 Task: Add Pederson's Applewood Smoked Uncured Bacon to the cart.
Action: Mouse moved to (23, 143)
Screenshot: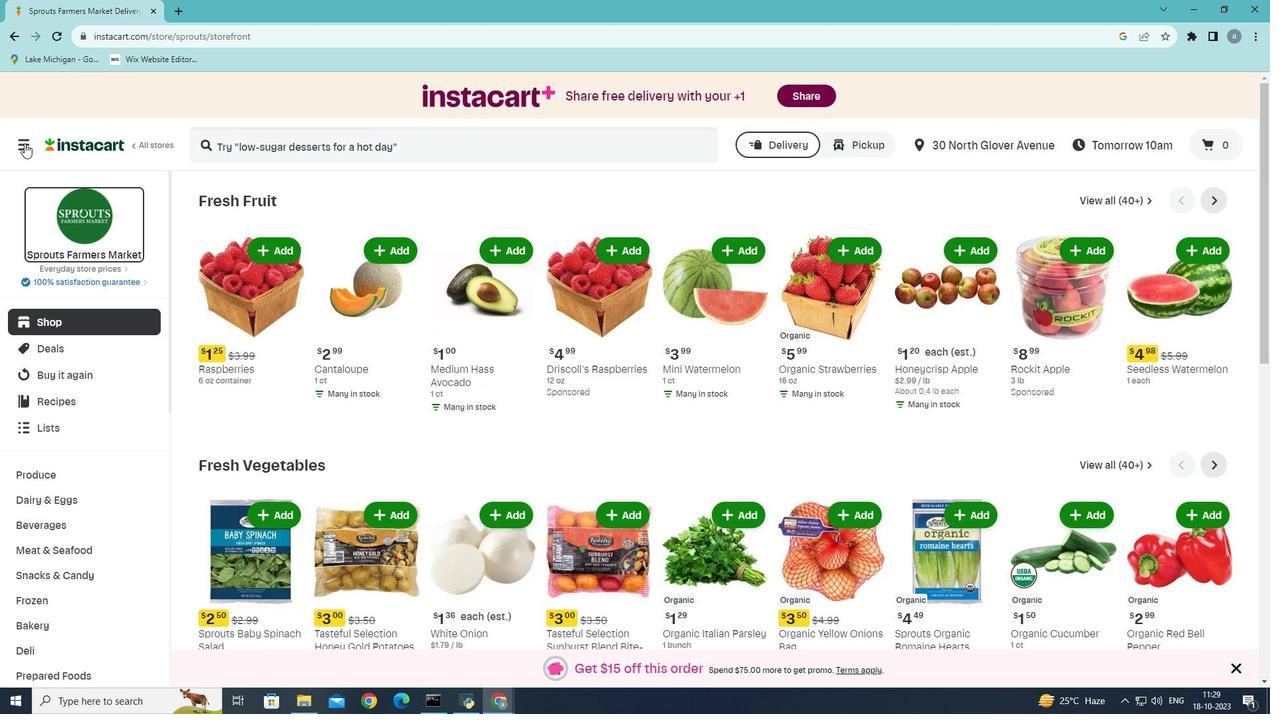 
Action: Mouse pressed left at (23, 143)
Screenshot: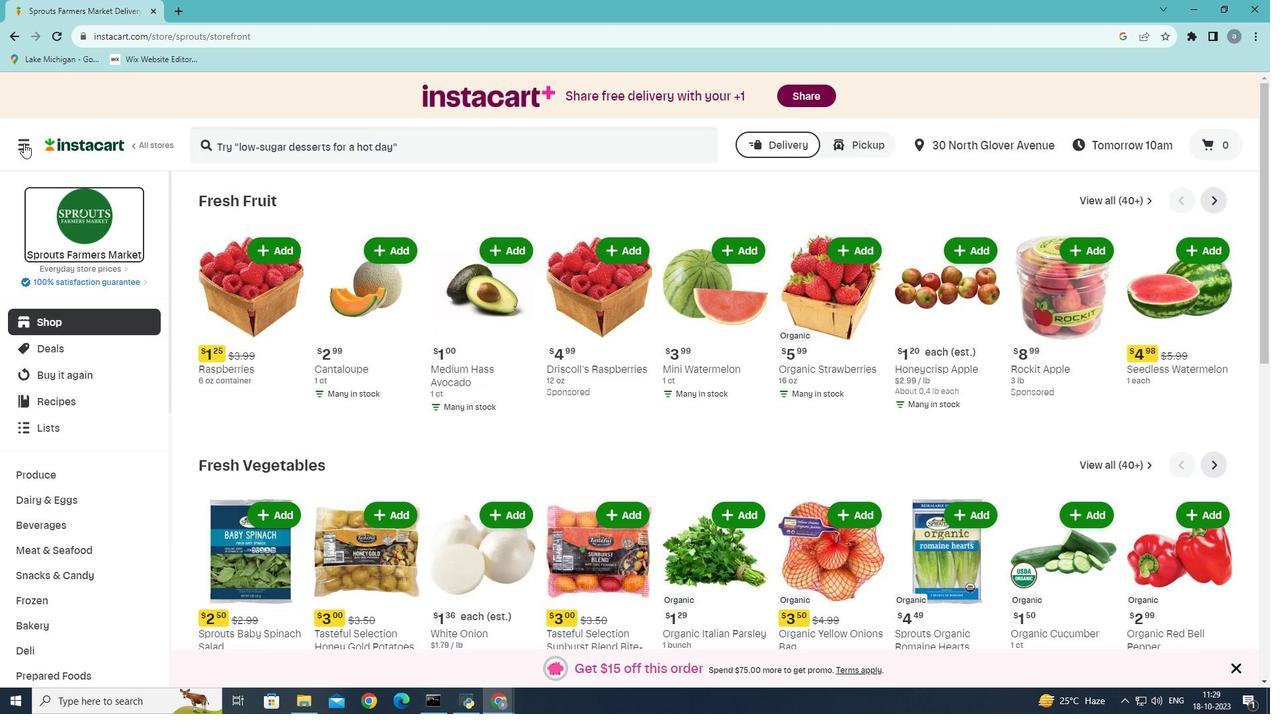 
Action: Mouse moved to (90, 388)
Screenshot: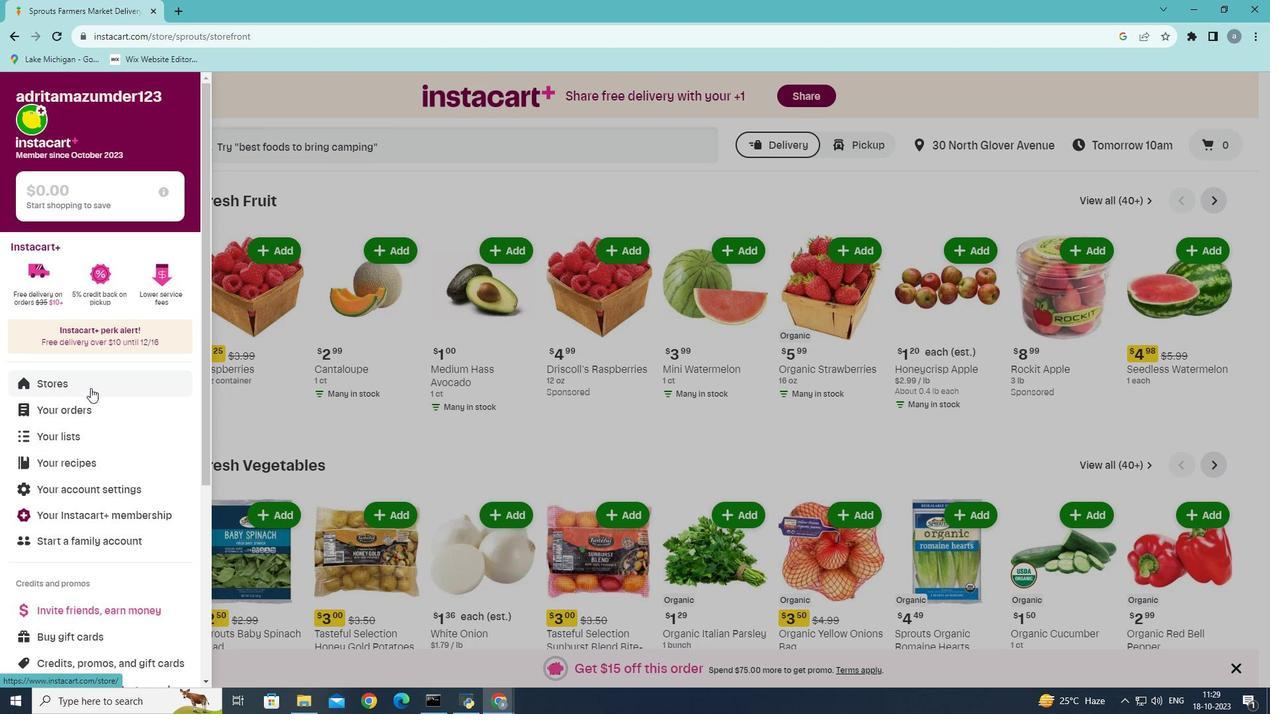 
Action: Mouse pressed left at (90, 388)
Screenshot: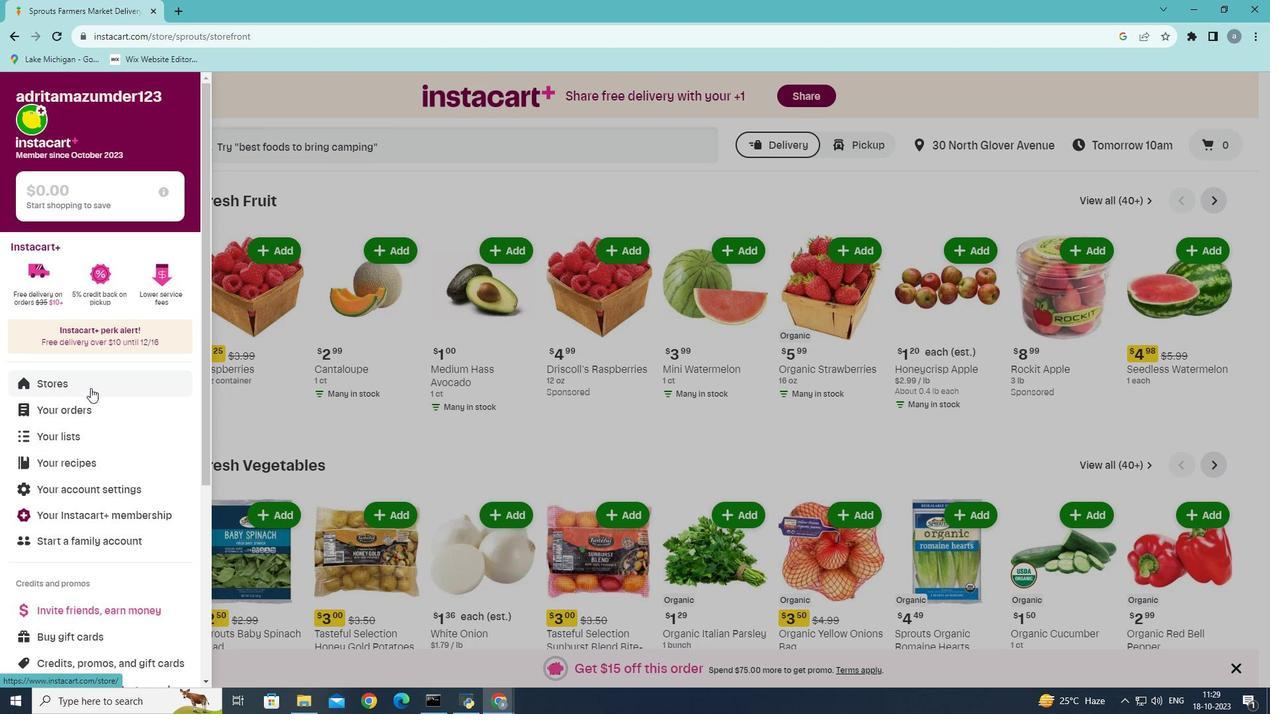 
Action: Mouse moved to (314, 142)
Screenshot: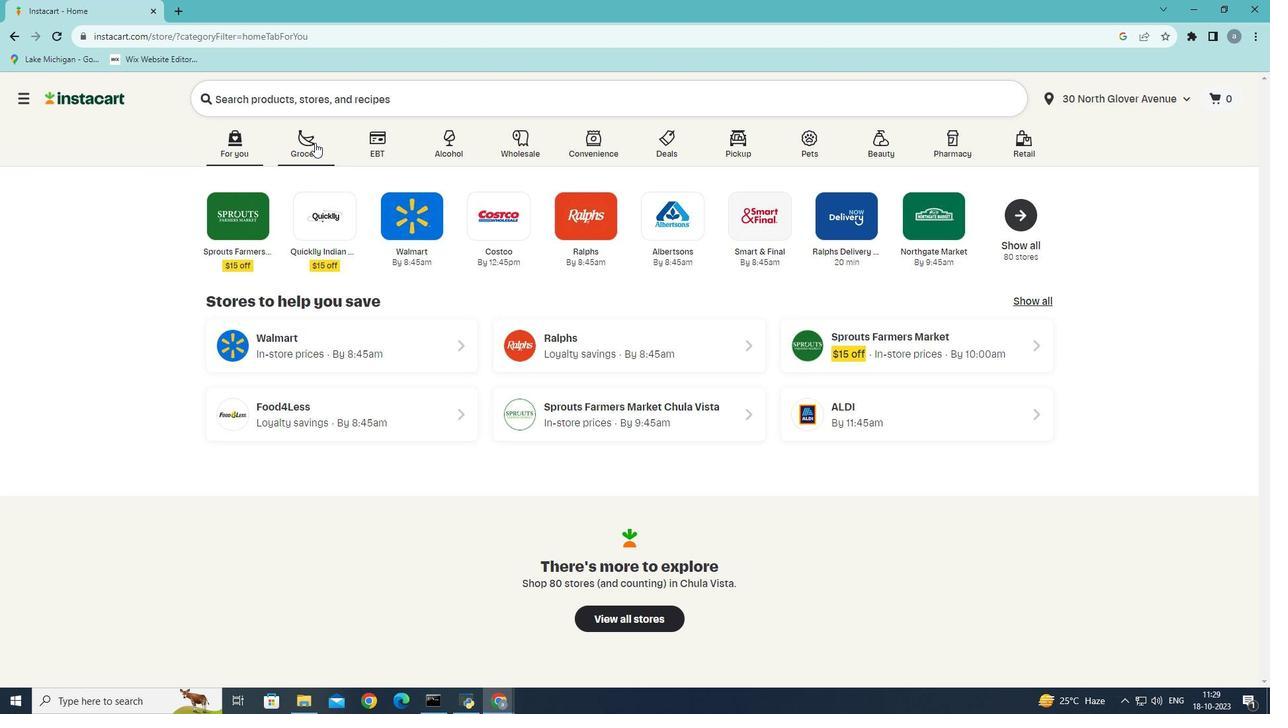 
Action: Mouse pressed left at (314, 142)
Screenshot: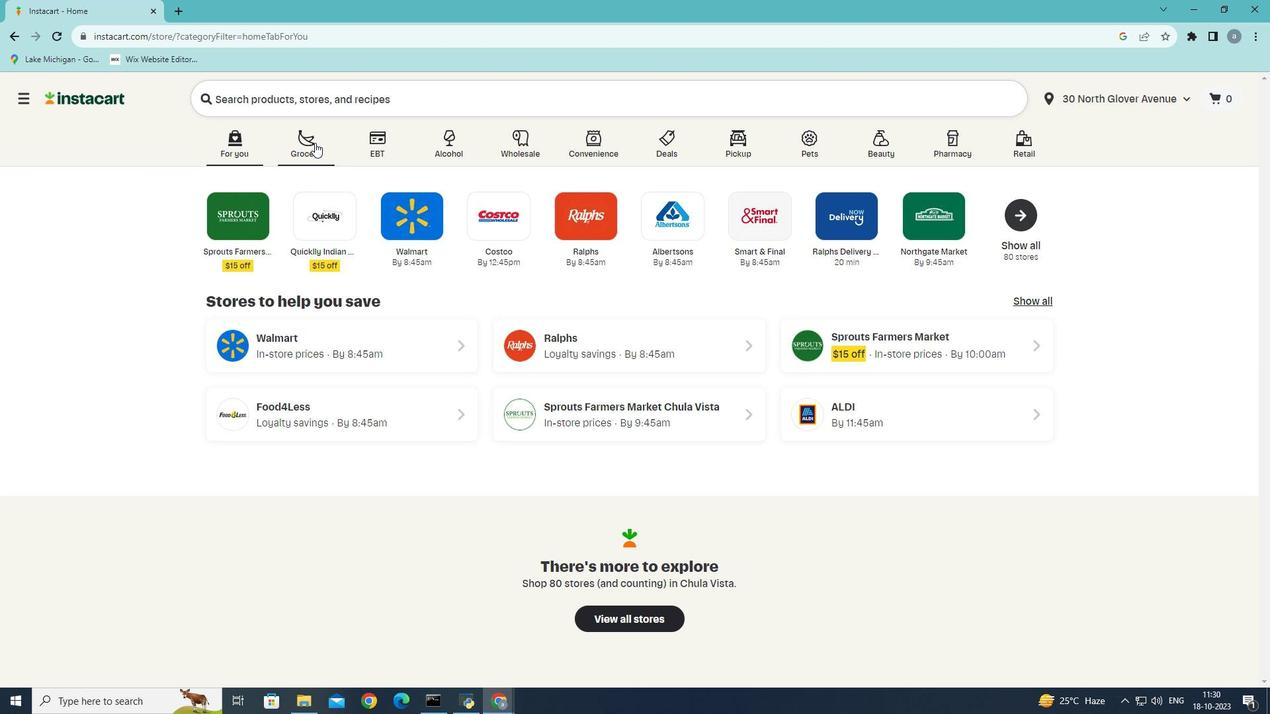 
Action: Mouse moved to (332, 381)
Screenshot: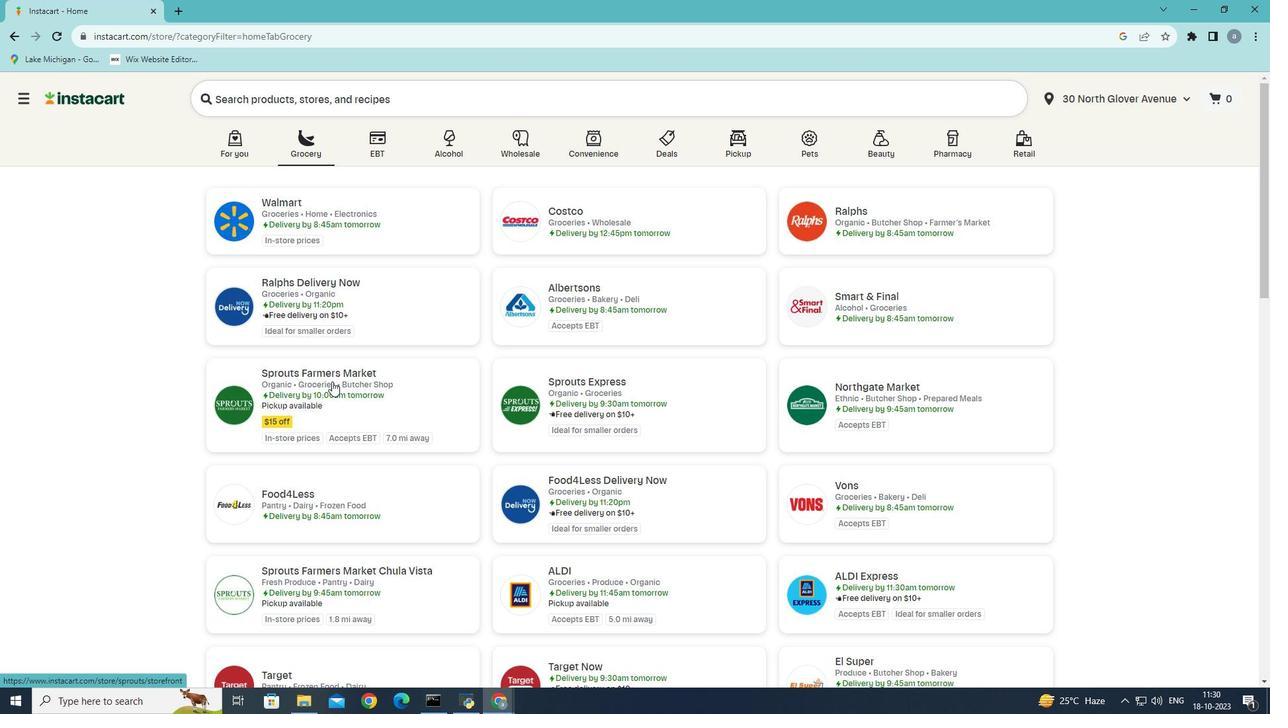 
Action: Mouse pressed left at (332, 381)
Screenshot: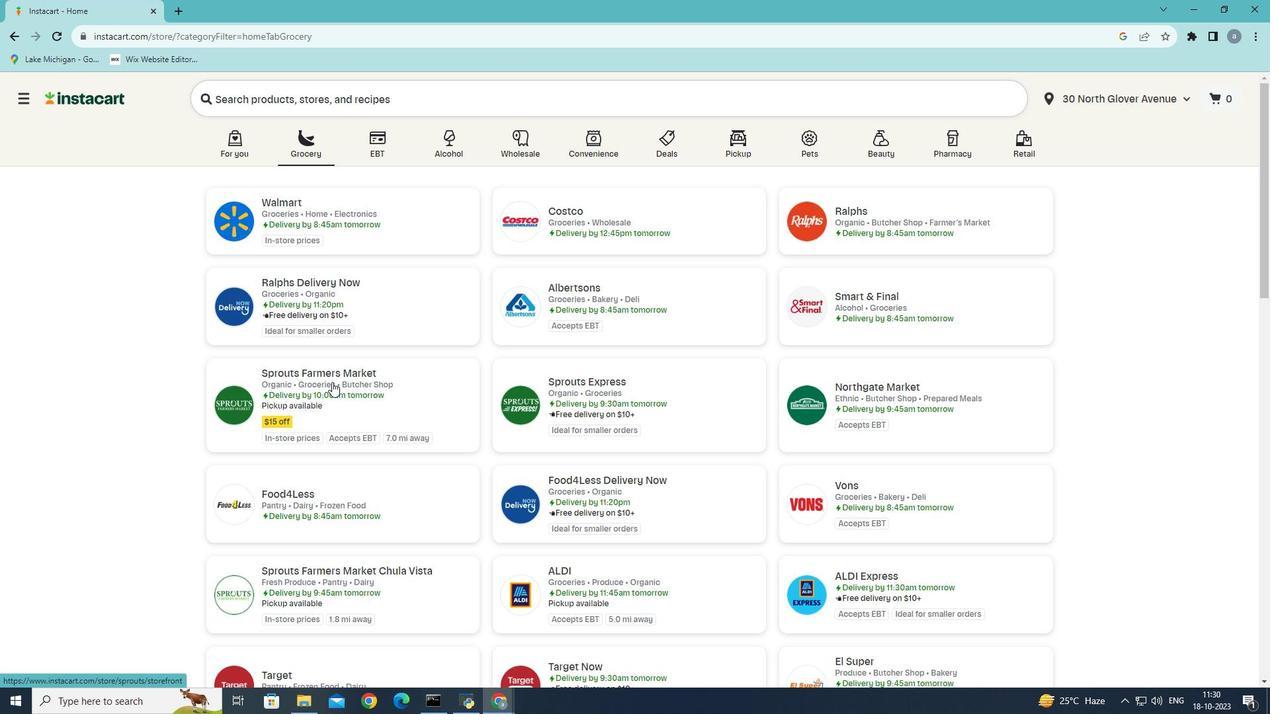 
Action: Mouse moved to (58, 543)
Screenshot: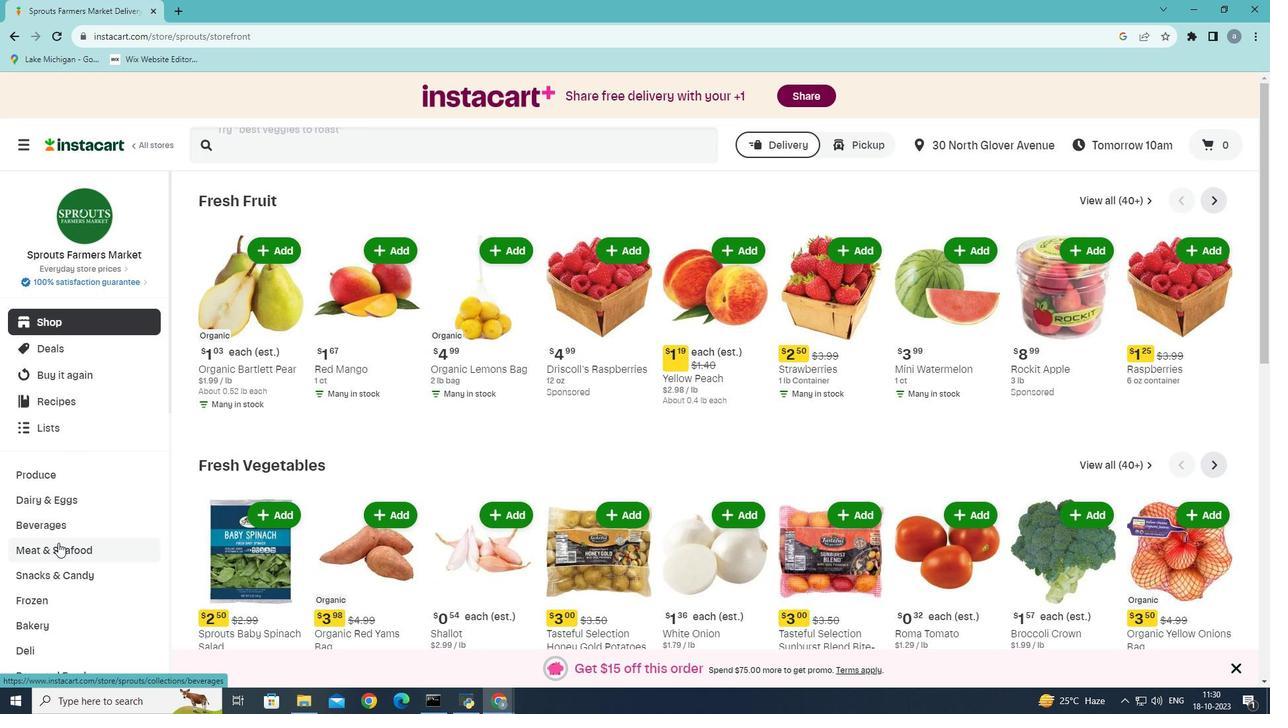 
Action: Mouse pressed left at (58, 543)
Screenshot: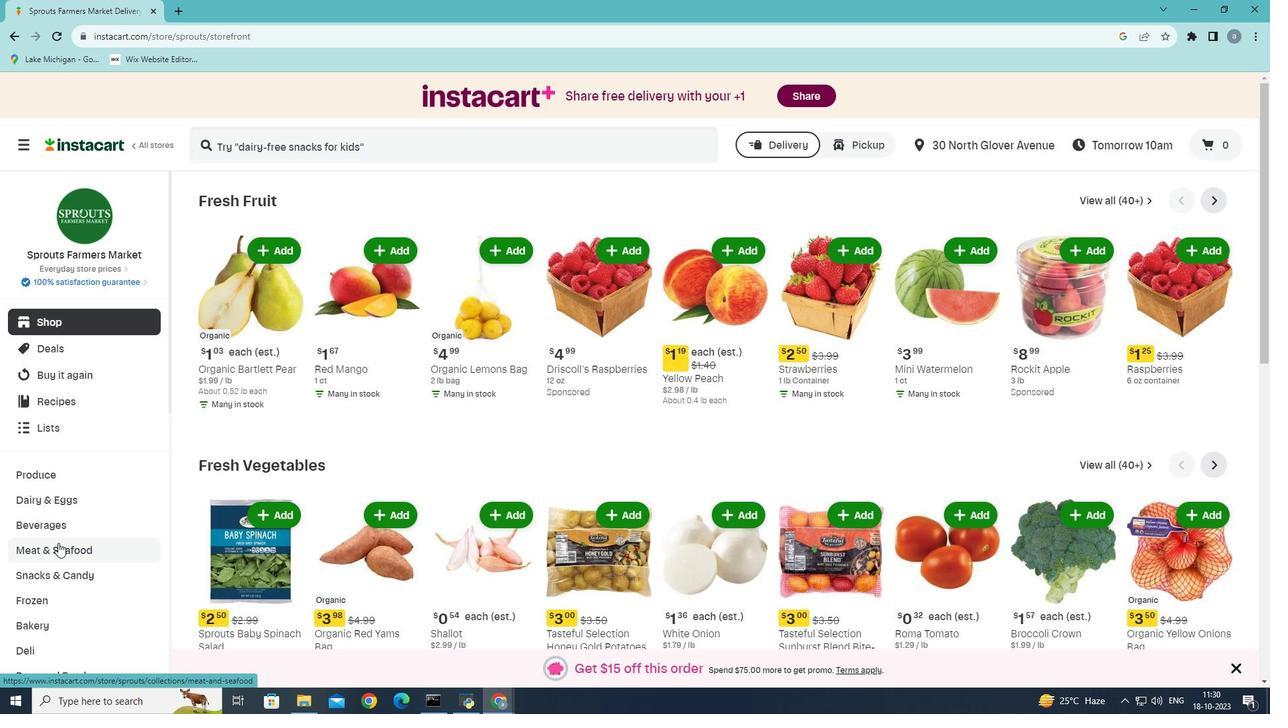 
Action: Mouse moved to (430, 236)
Screenshot: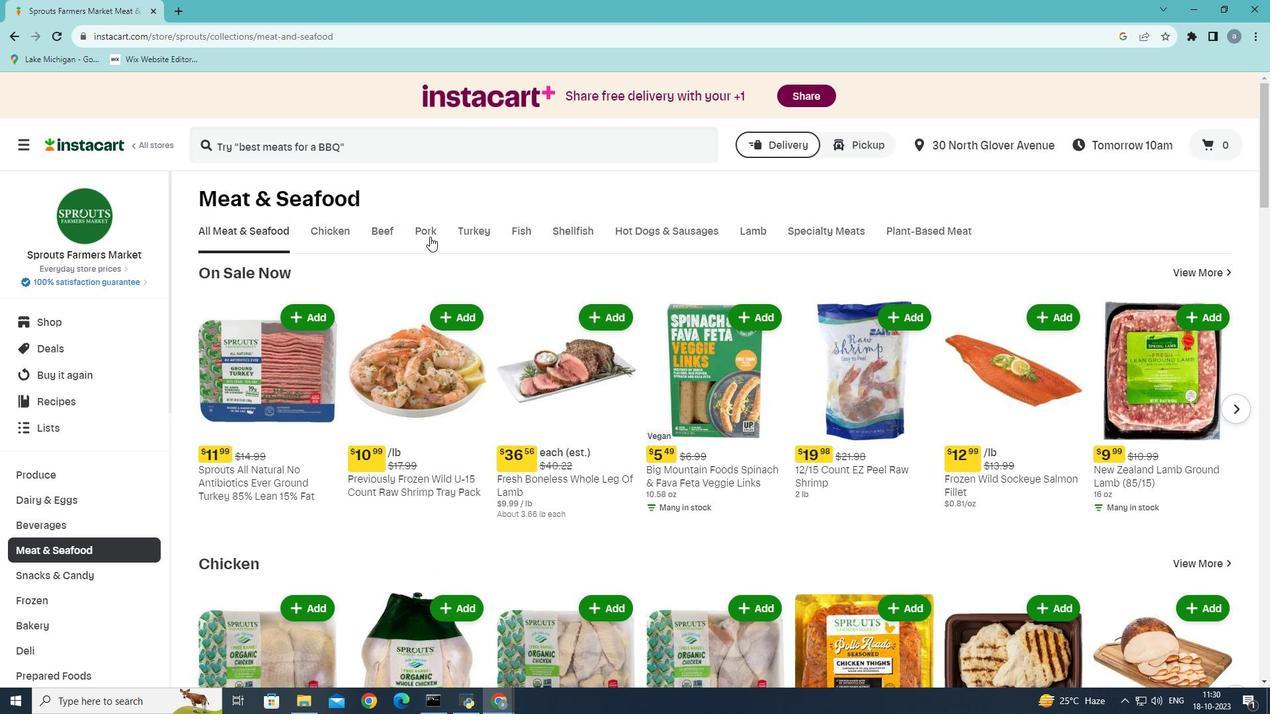 
Action: Mouse pressed left at (430, 236)
Screenshot: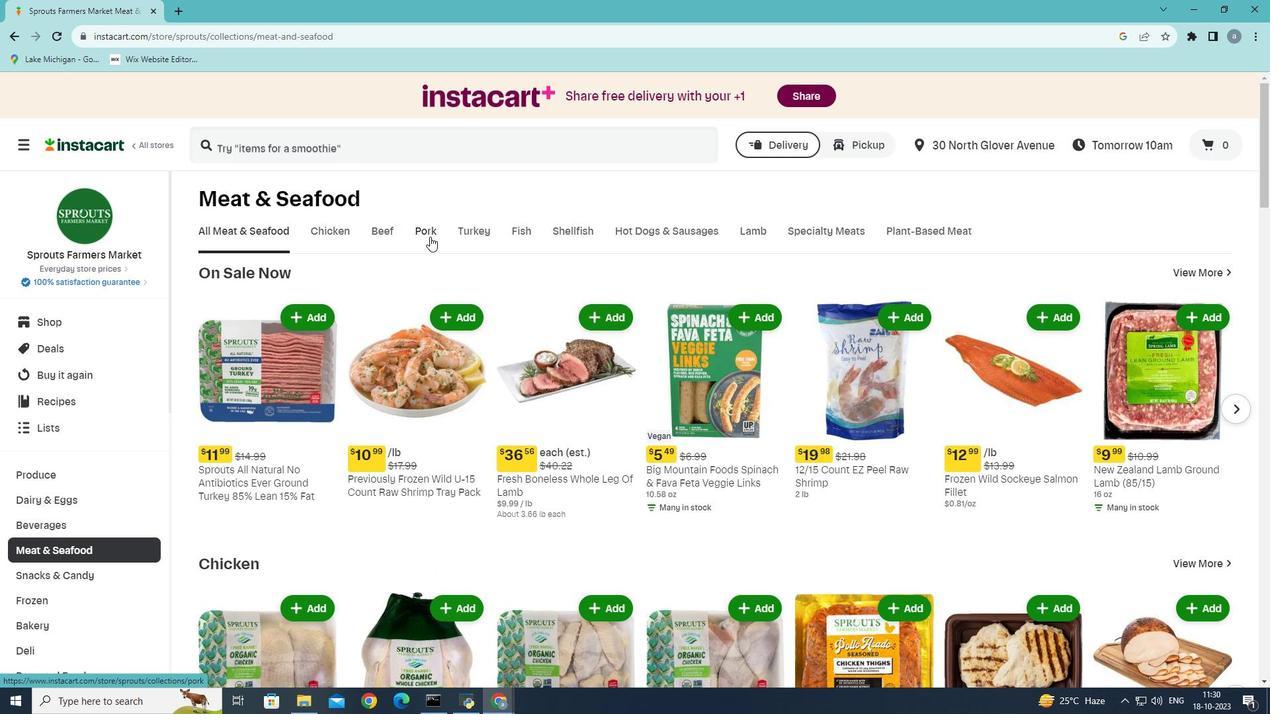 
Action: Mouse moved to (283, 281)
Screenshot: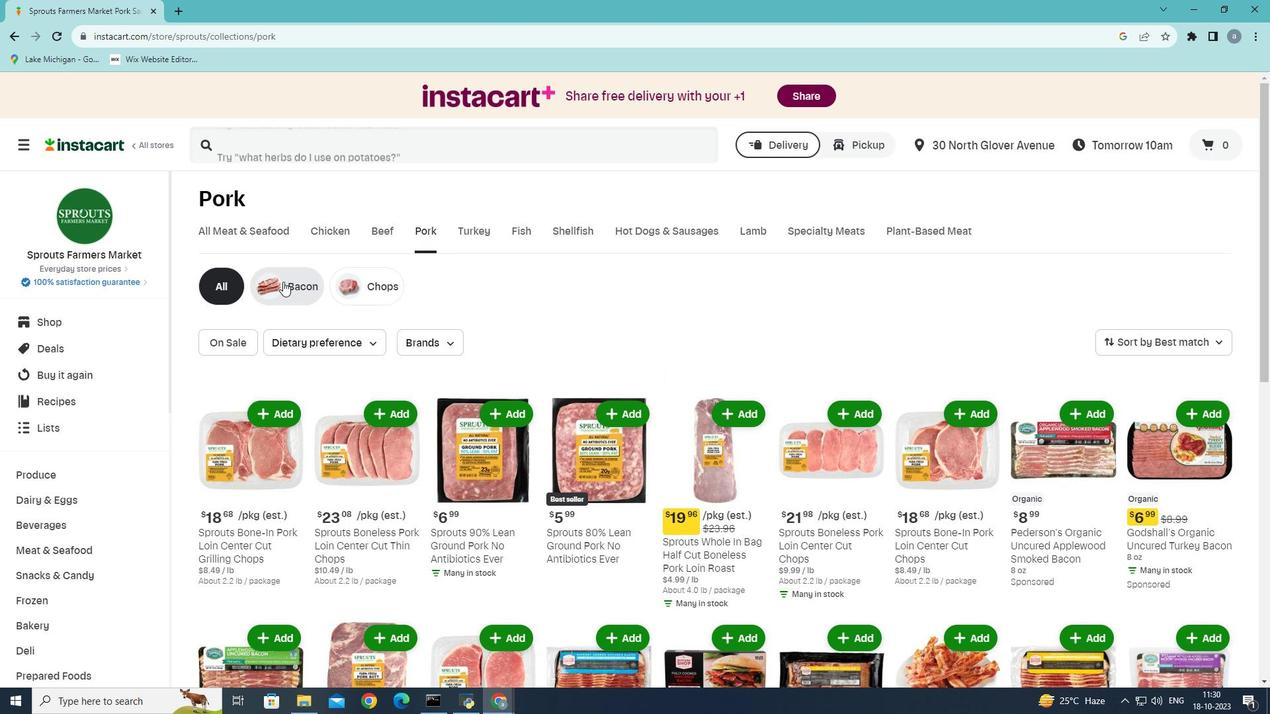 
Action: Mouse pressed left at (283, 281)
Screenshot: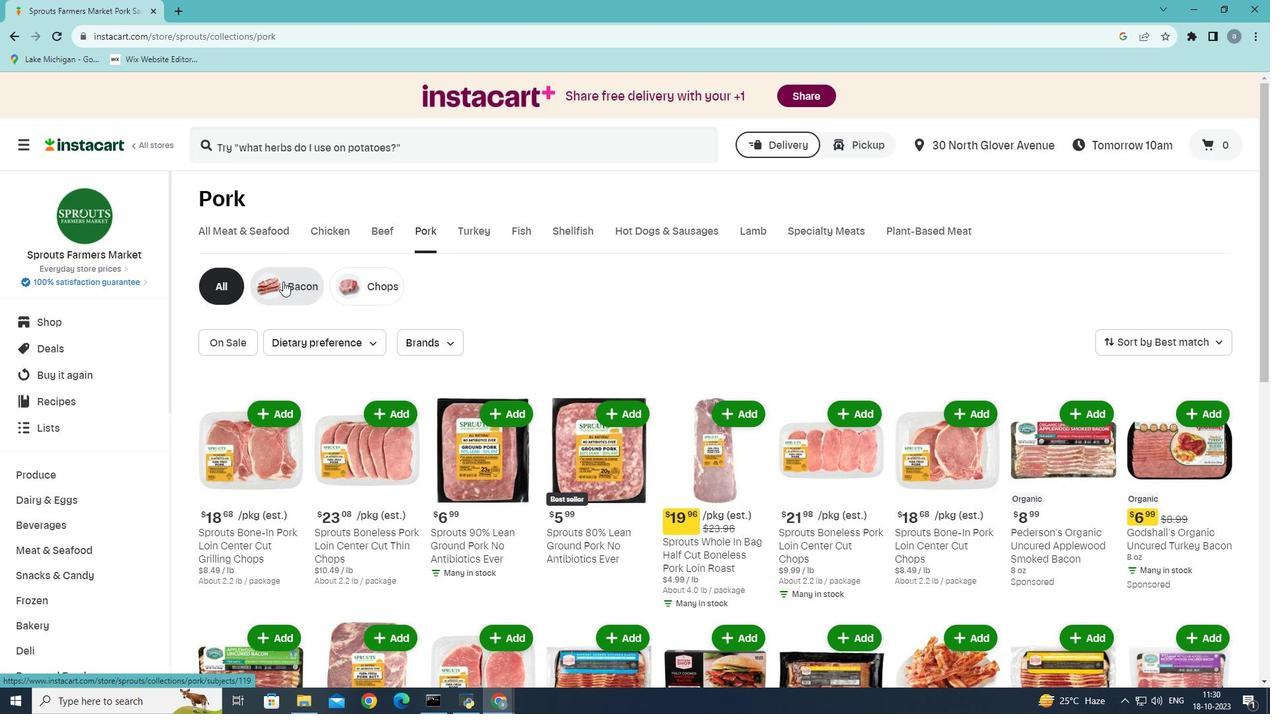 
Action: Mouse moved to (550, 479)
Screenshot: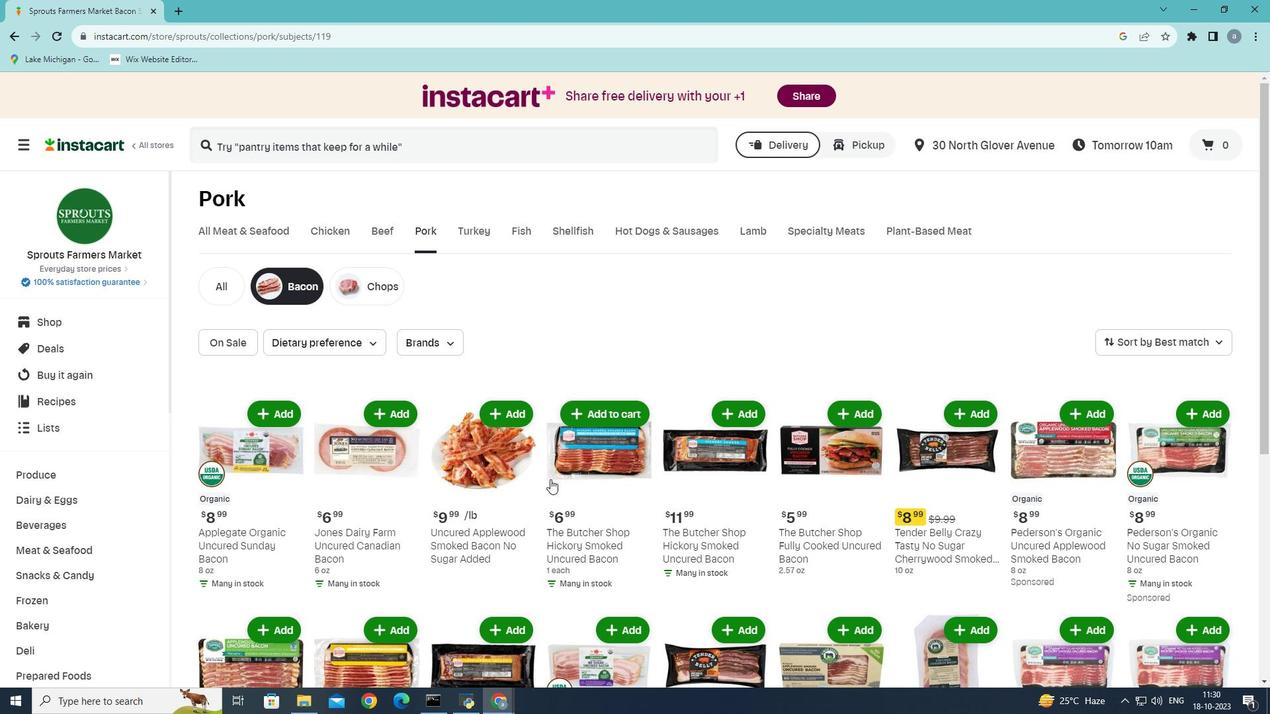 
Action: Mouse scrolled (550, 479) with delta (0, 0)
Screenshot: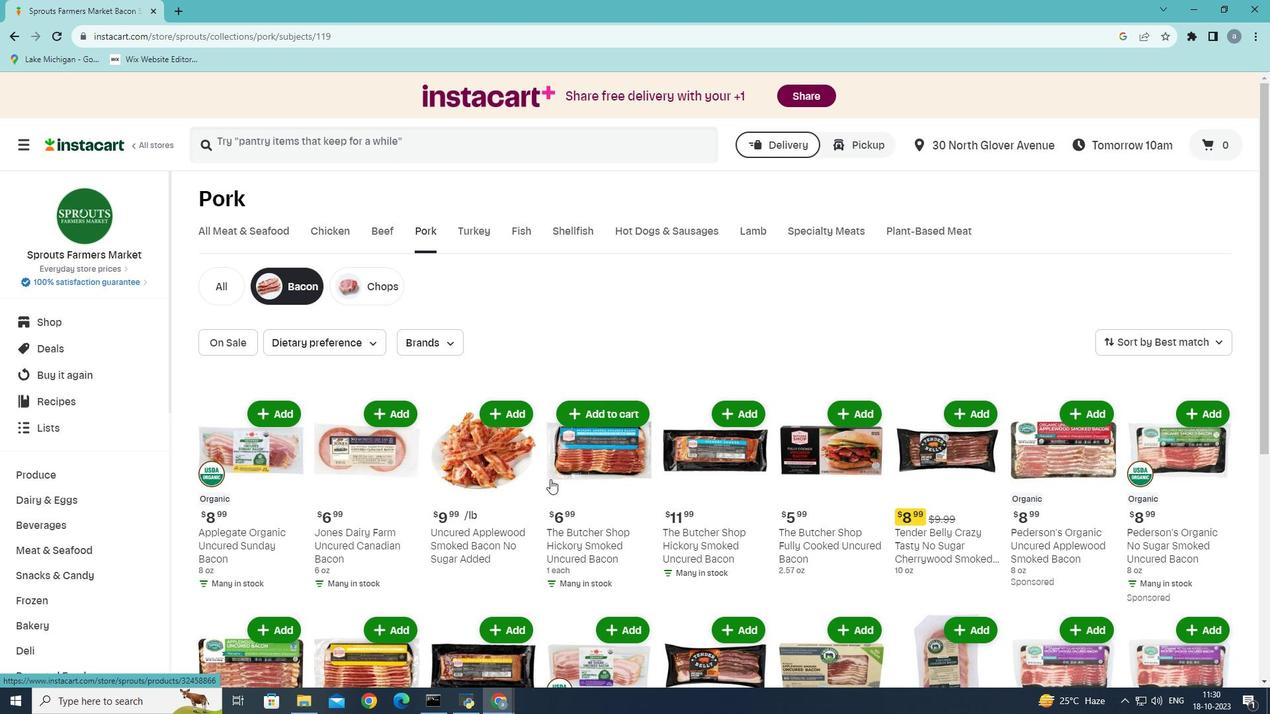 
Action: Mouse scrolled (550, 479) with delta (0, 0)
Screenshot: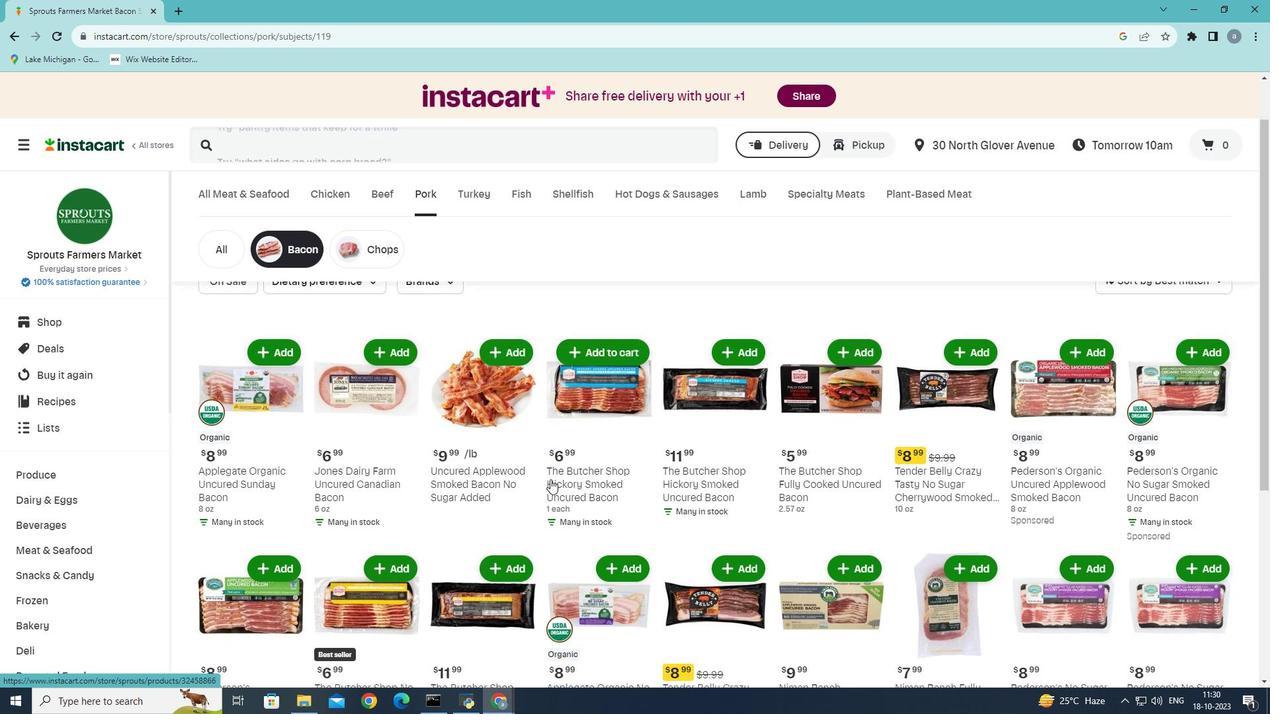 
Action: Mouse scrolled (550, 479) with delta (0, 0)
Screenshot: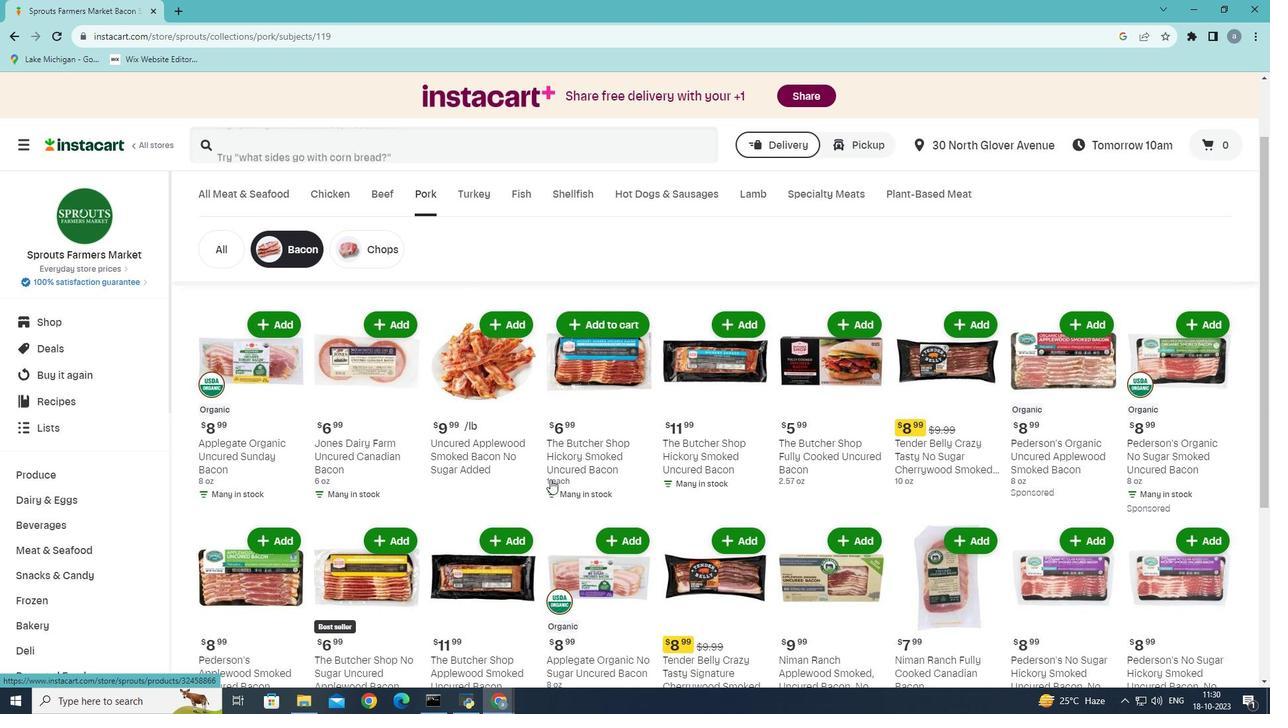 
Action: Mouse moved to (690, 576)
Screenshot: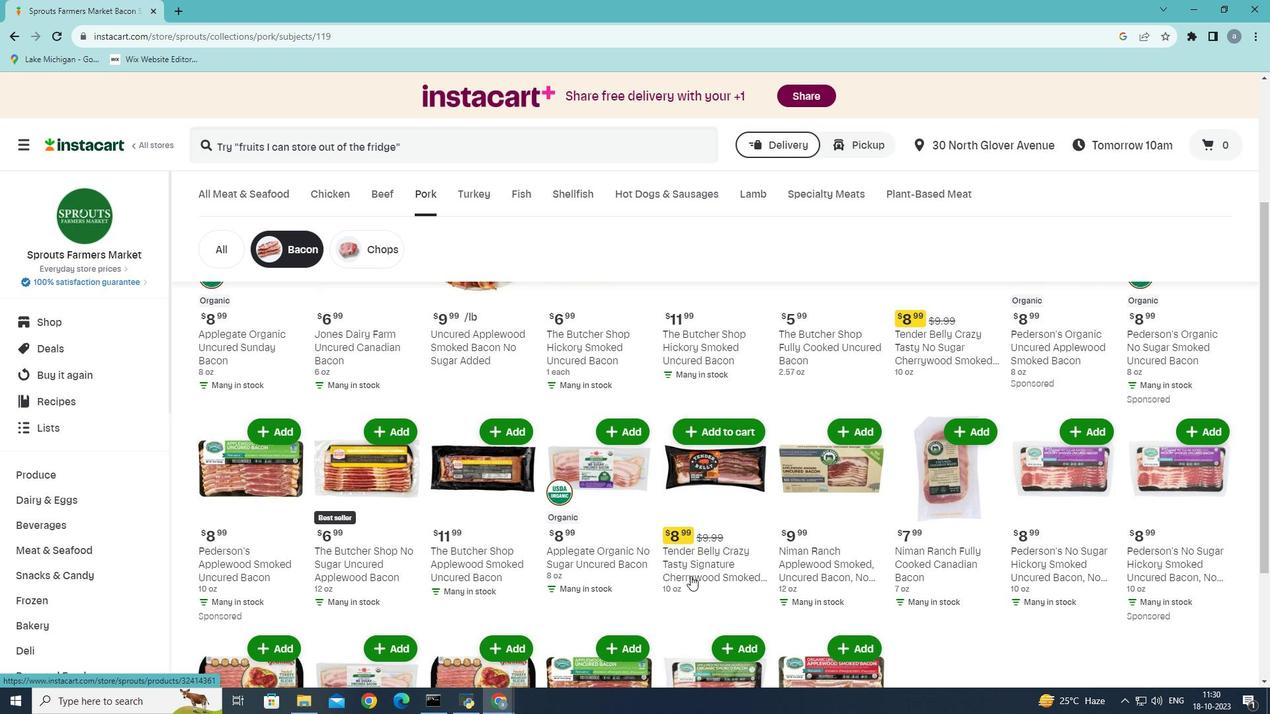 
Action: Mouse scrolled (690, 575) with delta (0, 0)
Screenshot: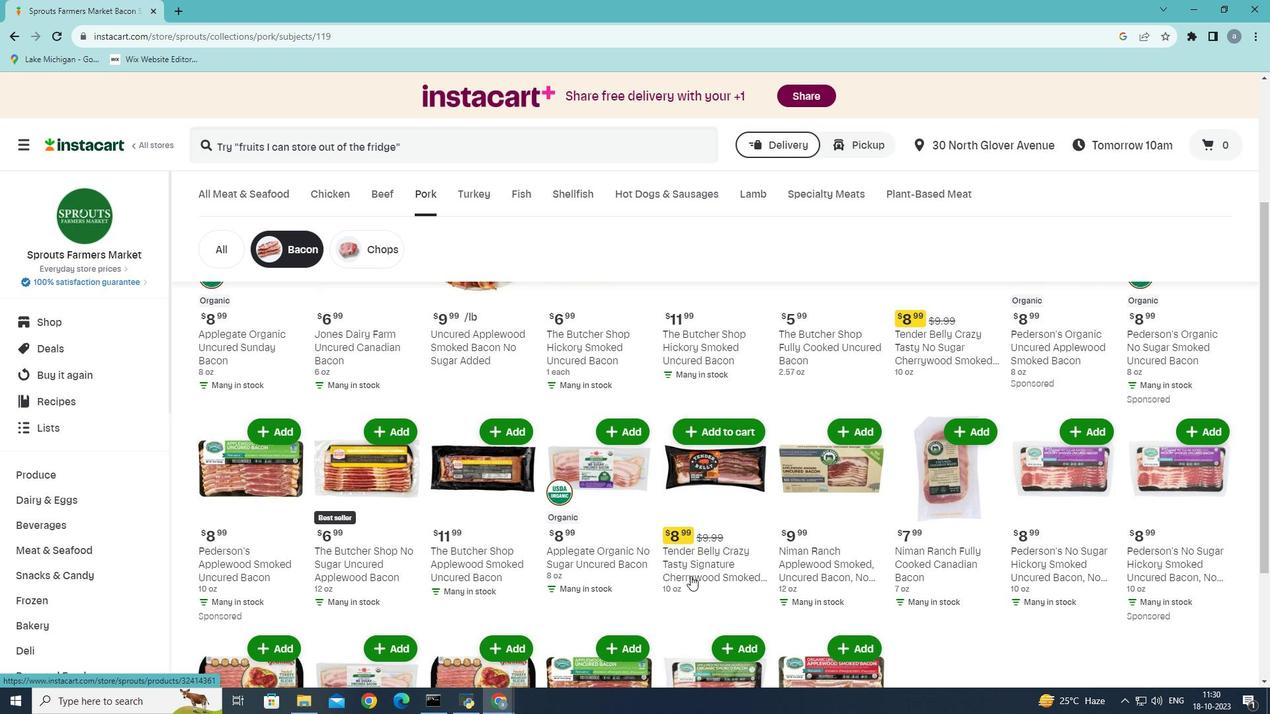 
Action: Mouse scrolled (690, 575) with delta (0, 0)
Screenshot: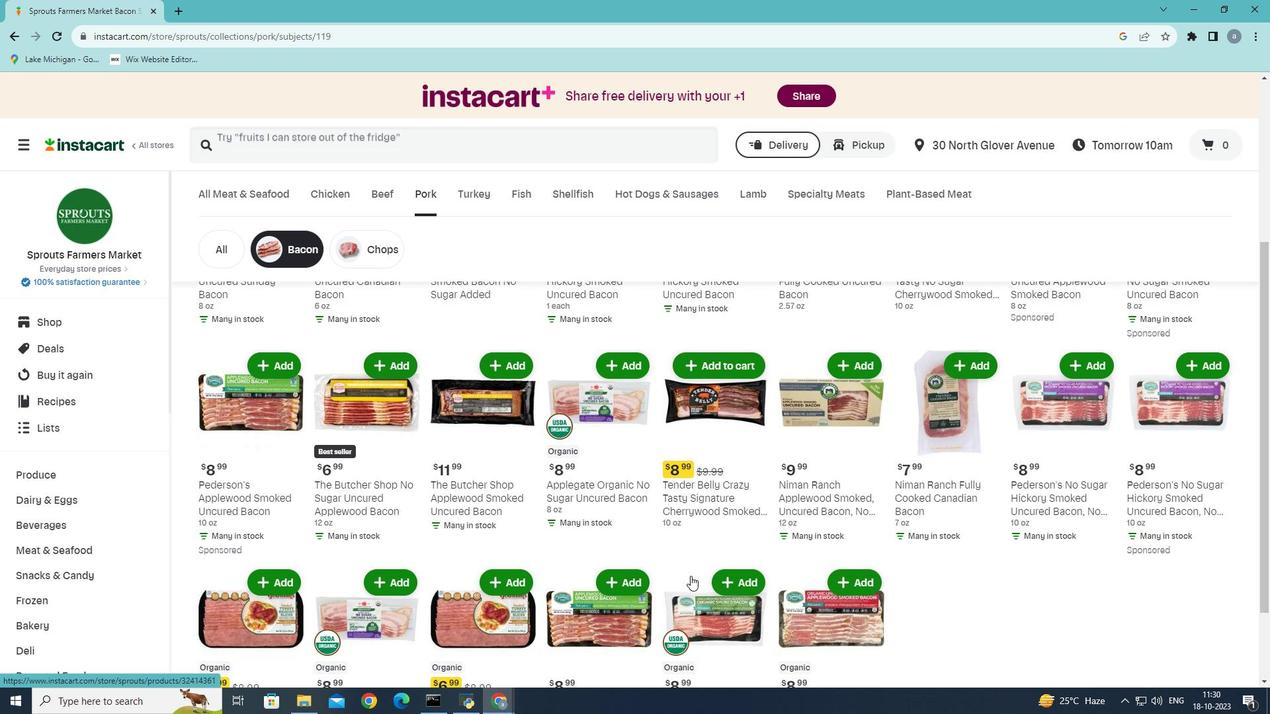 
Action: Mouse scrolled (690, 575) with delta (0, 0)
Screenshot: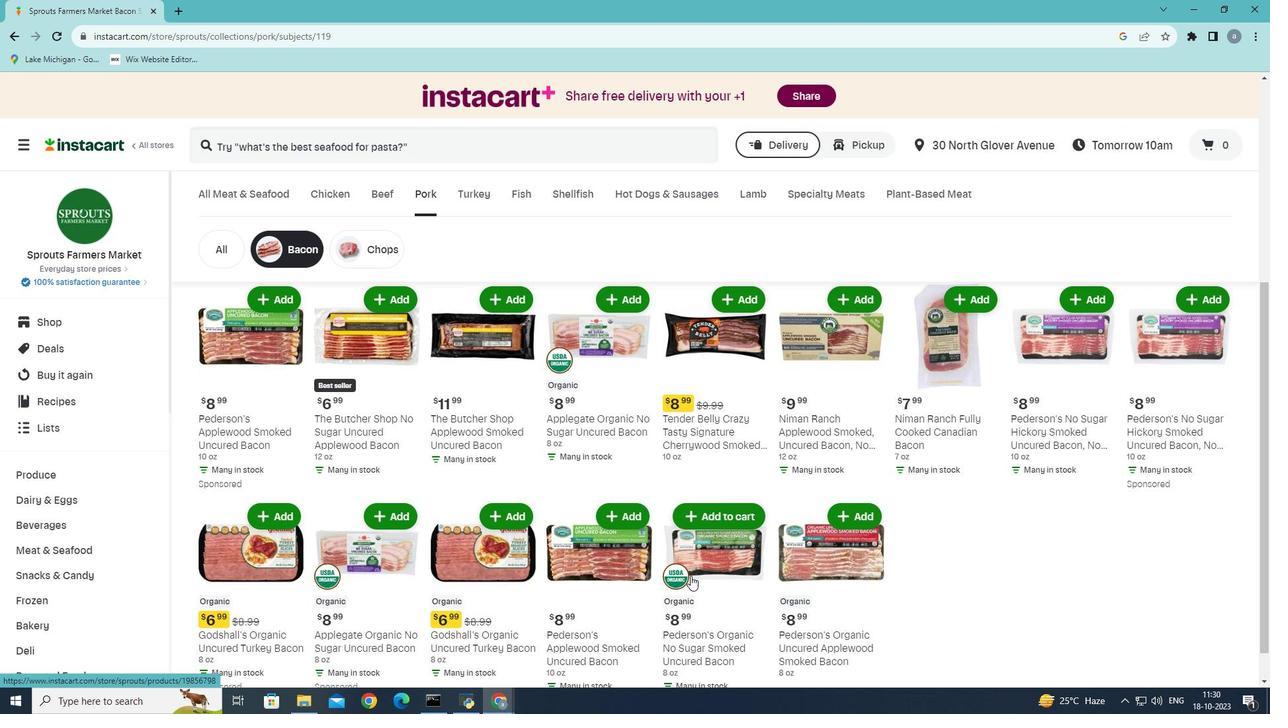 
Action: Mouse moved to (606, 478)
Screenshot: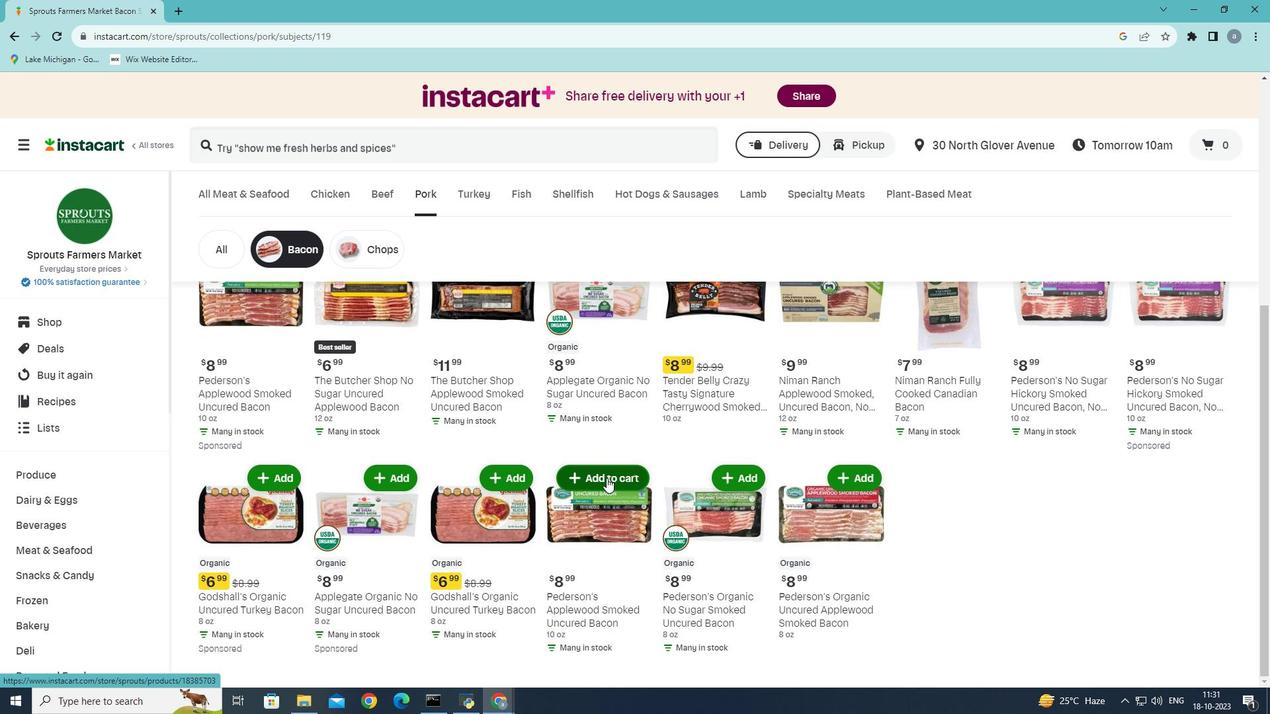 
Action: Mouse pressed left at (606, 478)
Screenshot: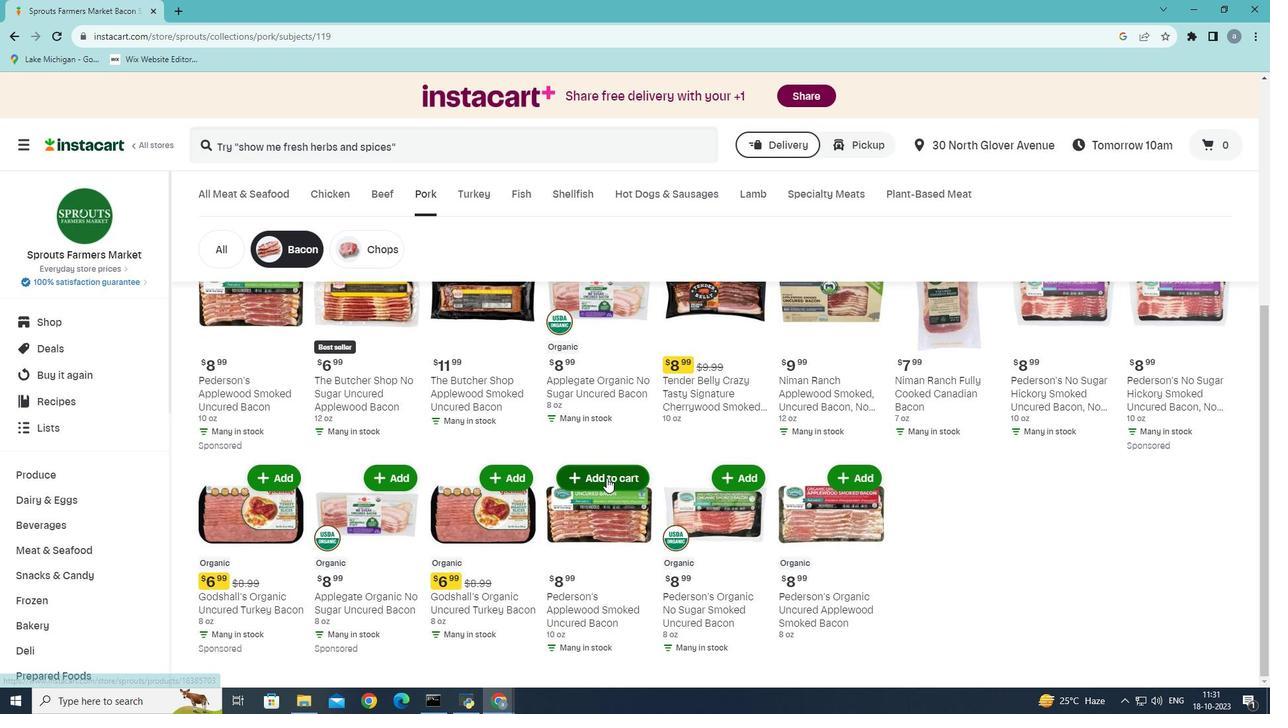 
Action: Mouse moved to (606, 478)
Screenshot: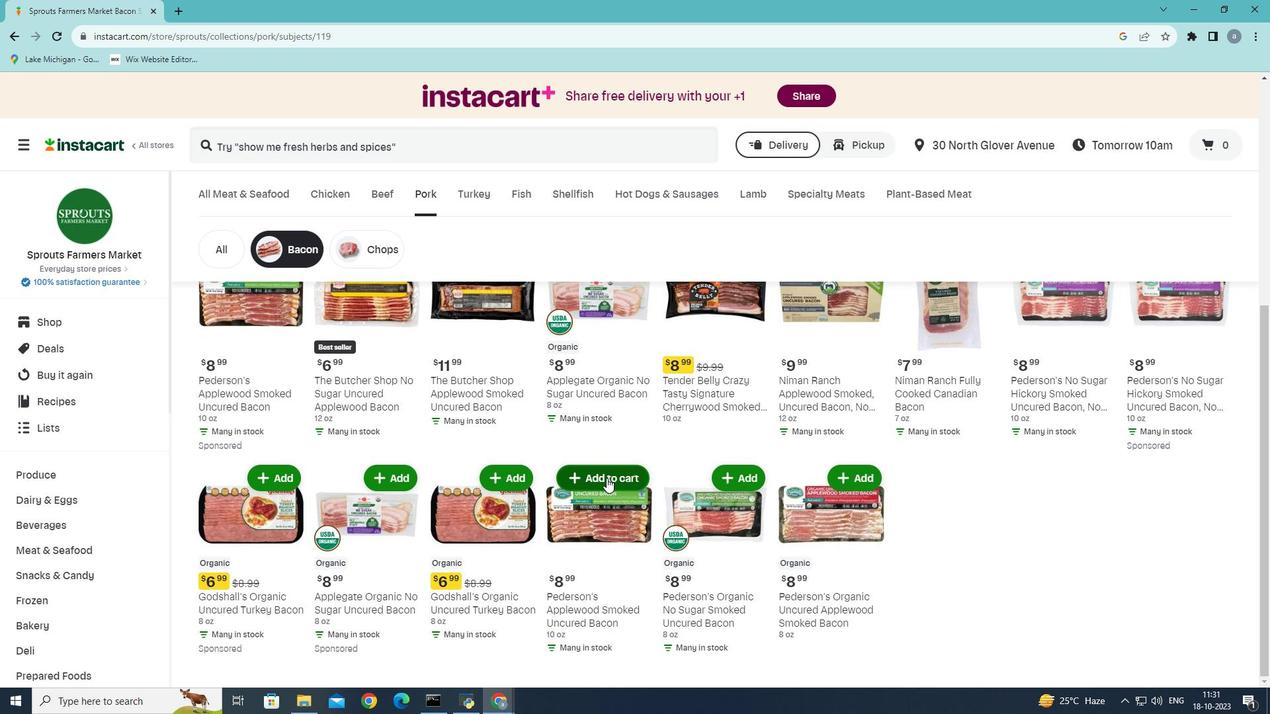 
